 Task: Create in the project Wayfarer and in the Backlog issue 'Develop a new tool for automated testing of voice user interfaces' a child issue 'Integration with contract management software', and assign it to team member softage.2@softage.net.
Action: Mouse moved to (269, 78)
Screenshot: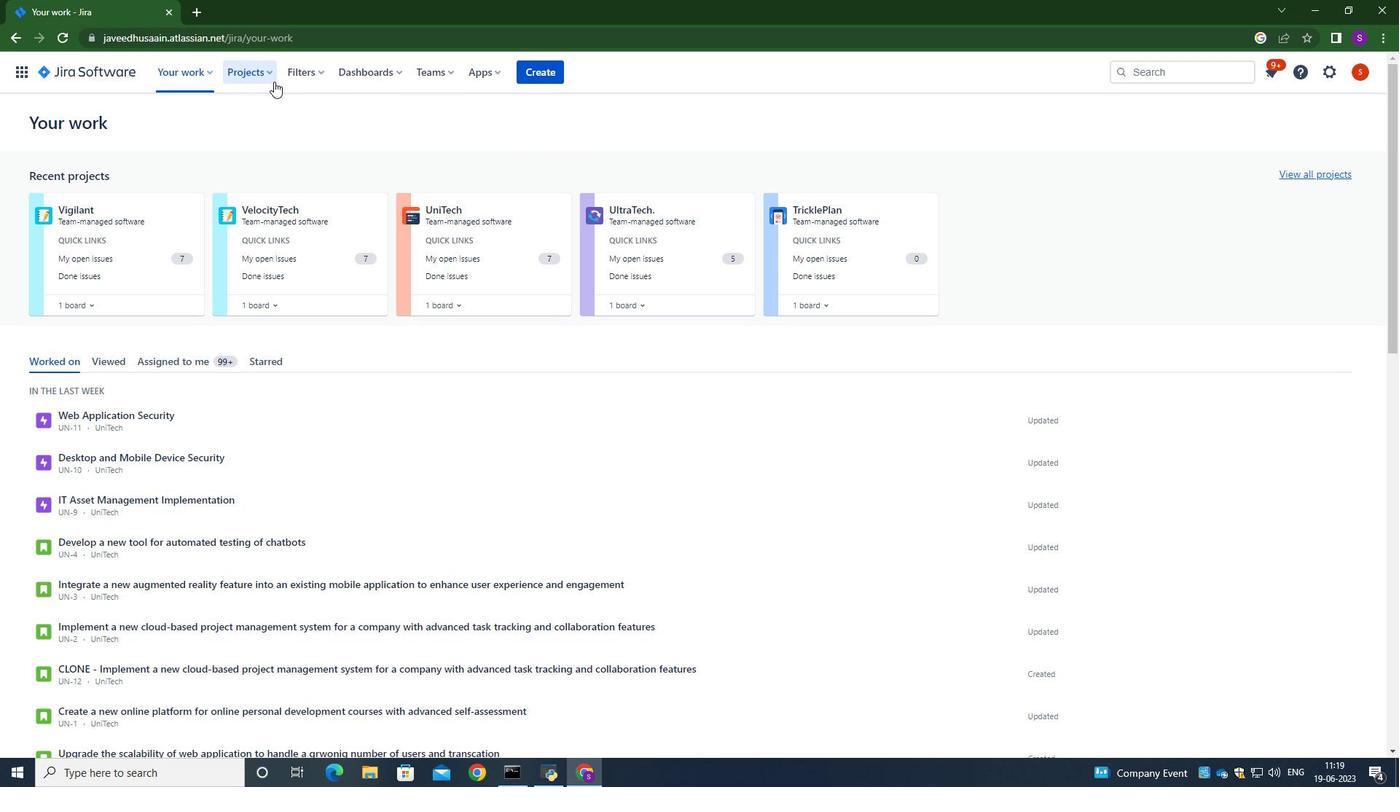 
Action: Mouse pressed left at (269, 78)
Screenshot: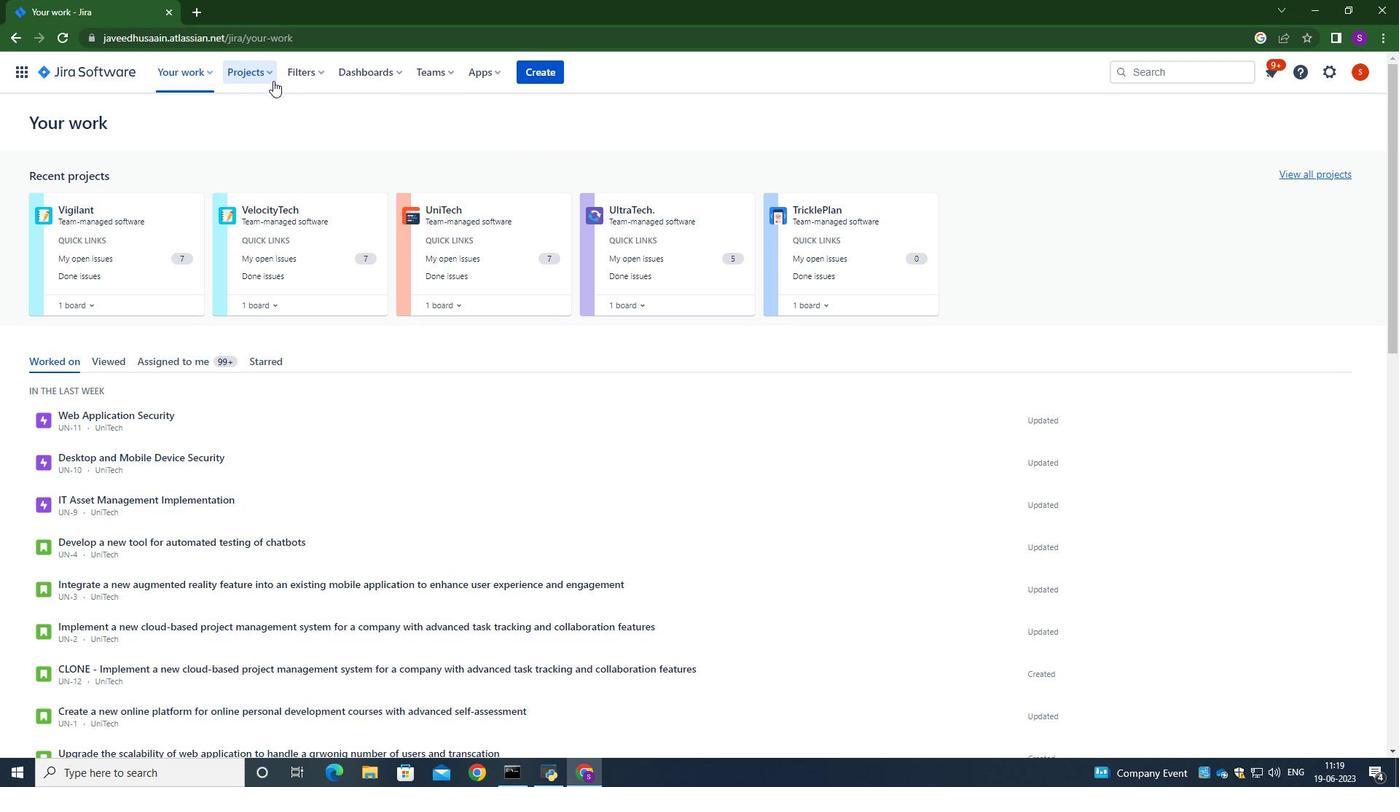 
Action: Mouse moved to (304, 140)
Screenshot: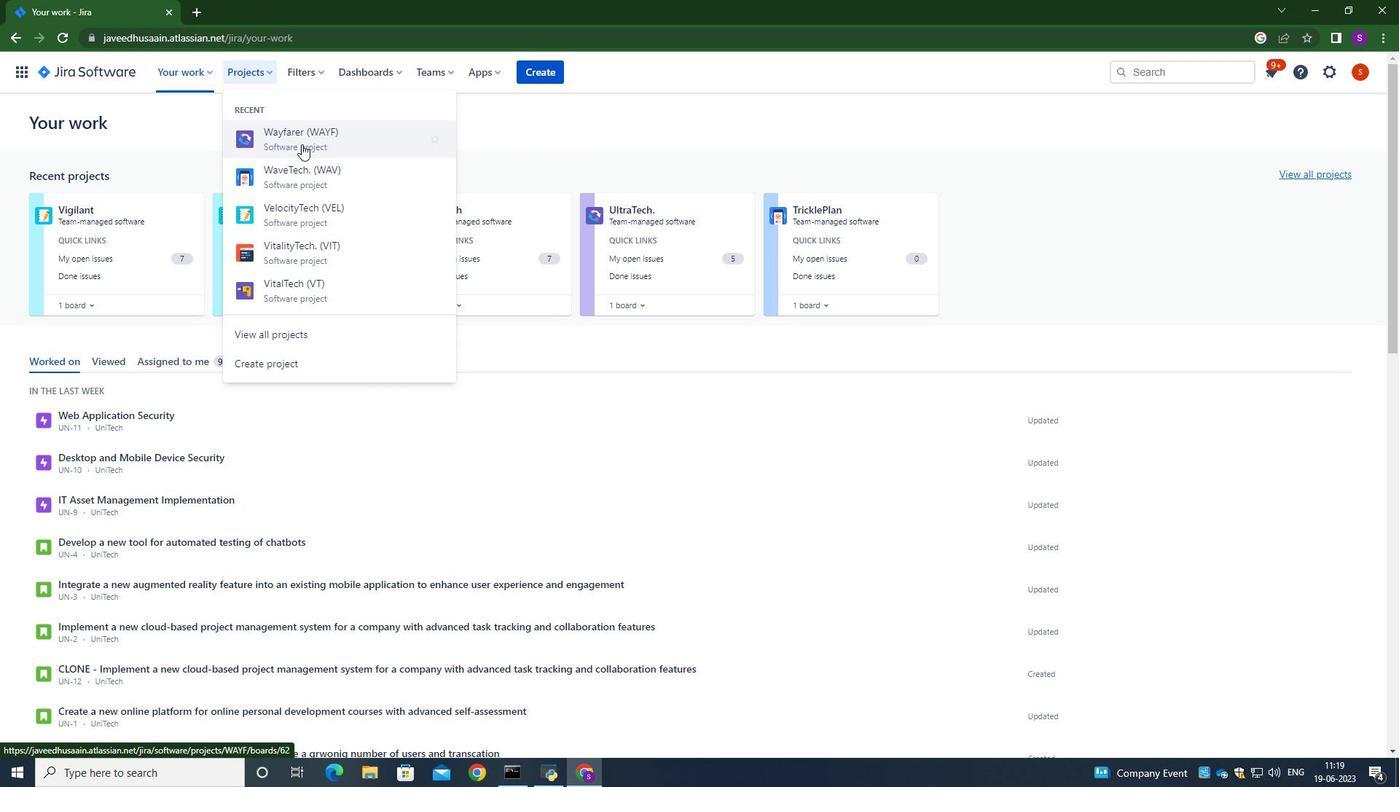 
Action: Mouse pressed left at (304, 140)
Screenshot: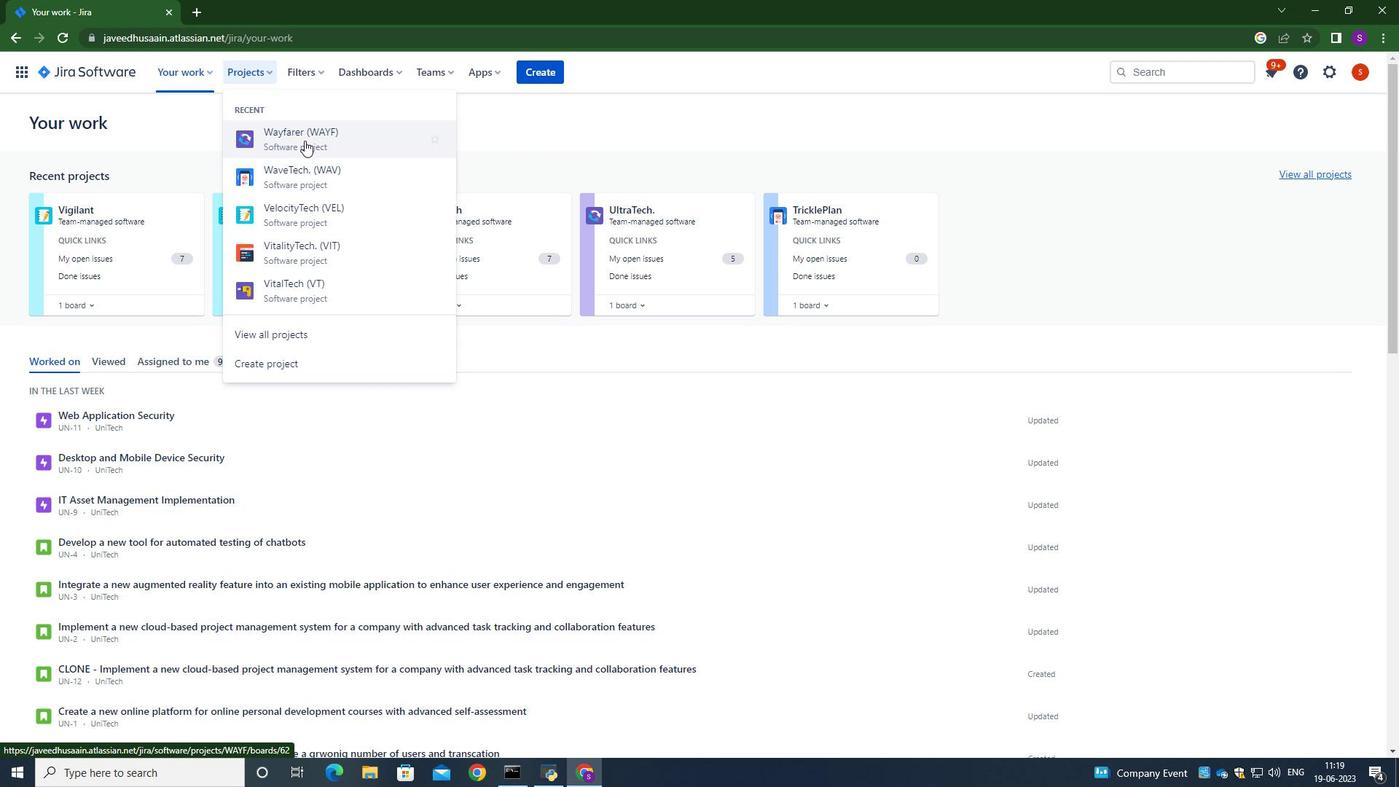 
Action: Mouse moved to (100, 224)
Screenshot: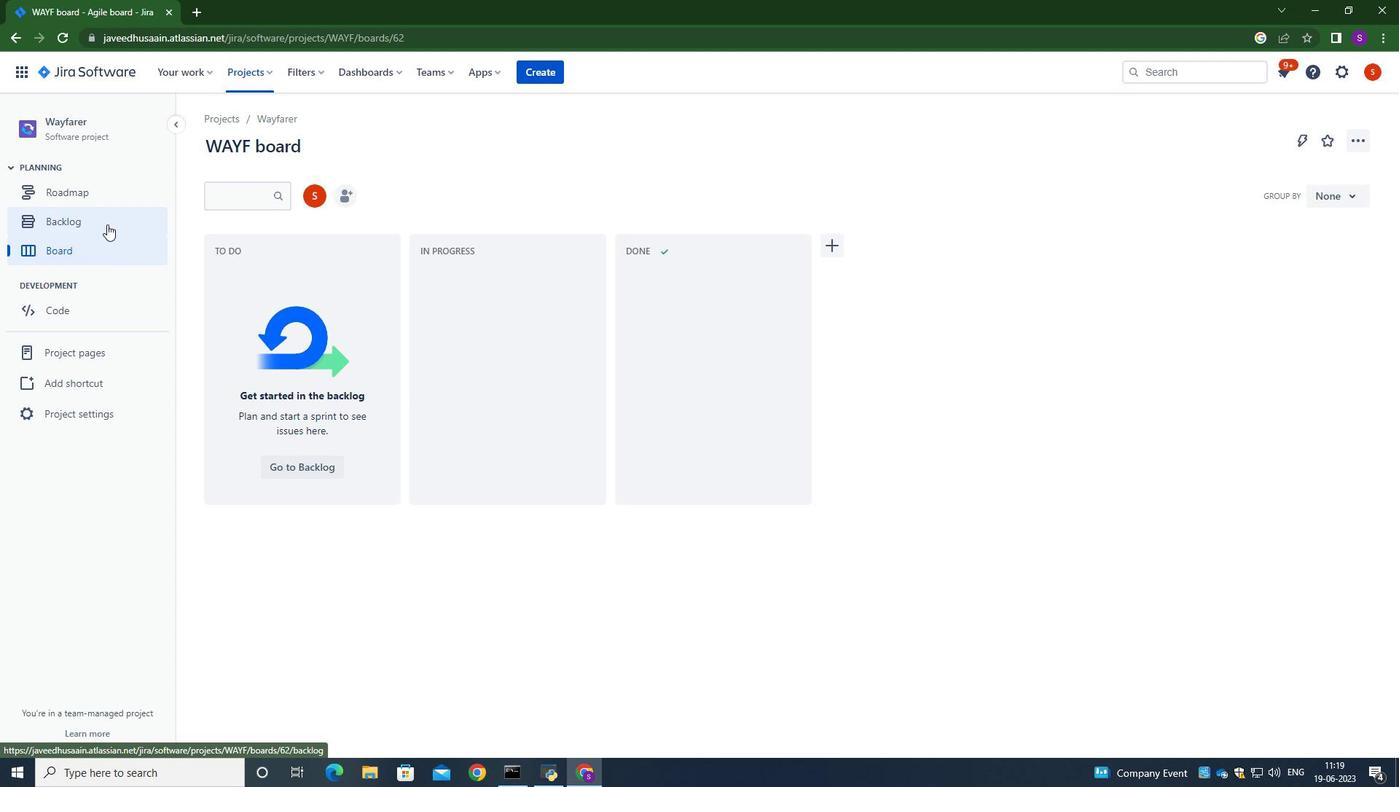 
Action: Mouse pressed left at (100, 224)
Screenshot: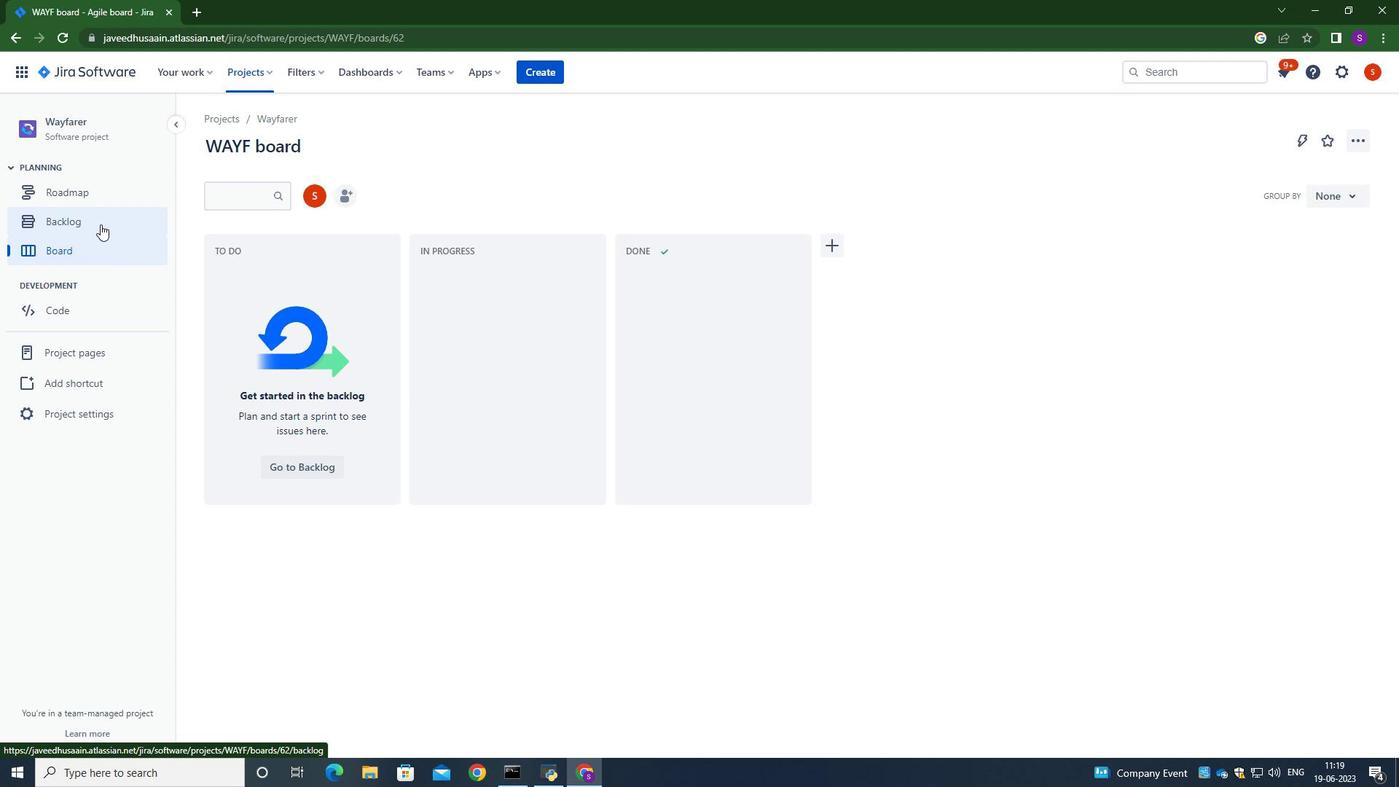 
Action: Mouse moved to (713, 266)
Screenshot: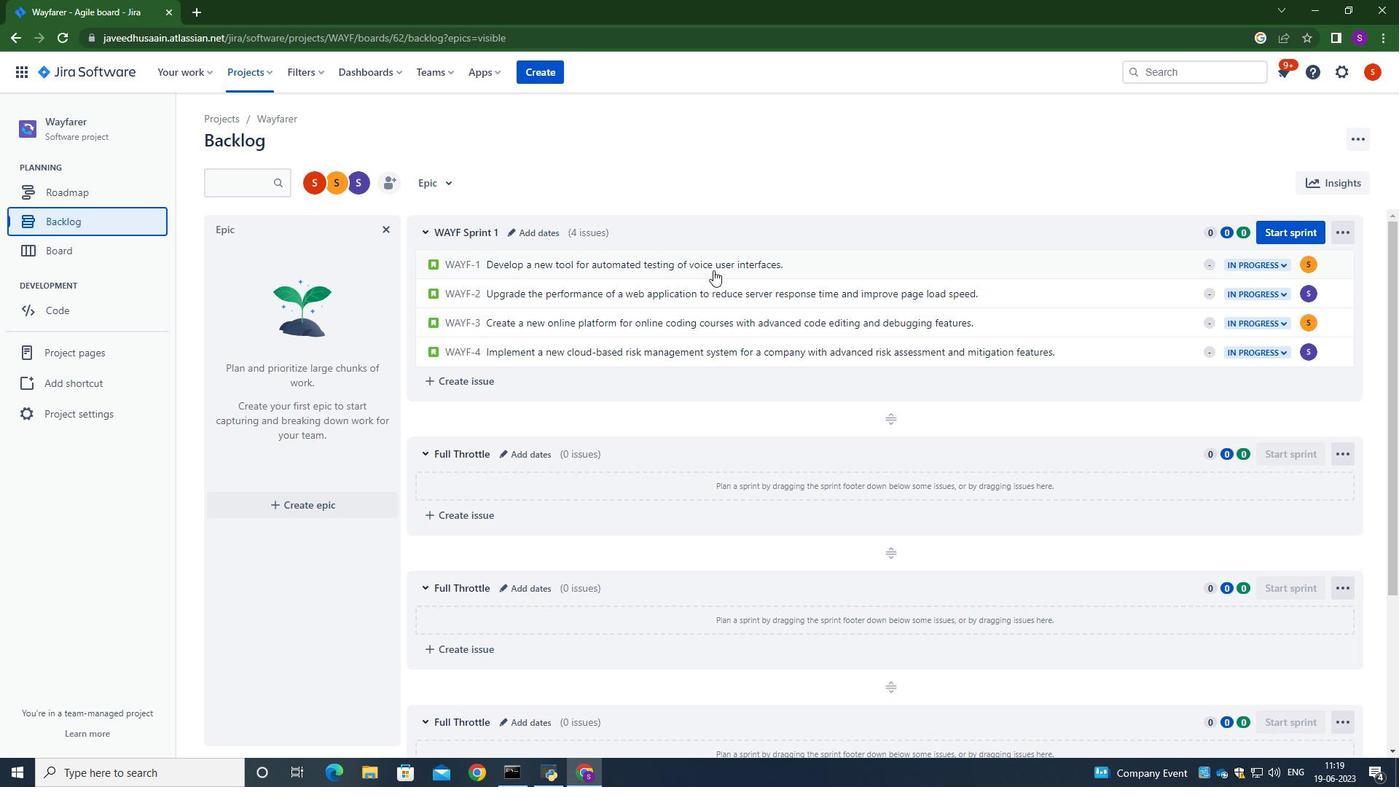 
Action: Mouse pressed left at (713, 266)
Screenshot: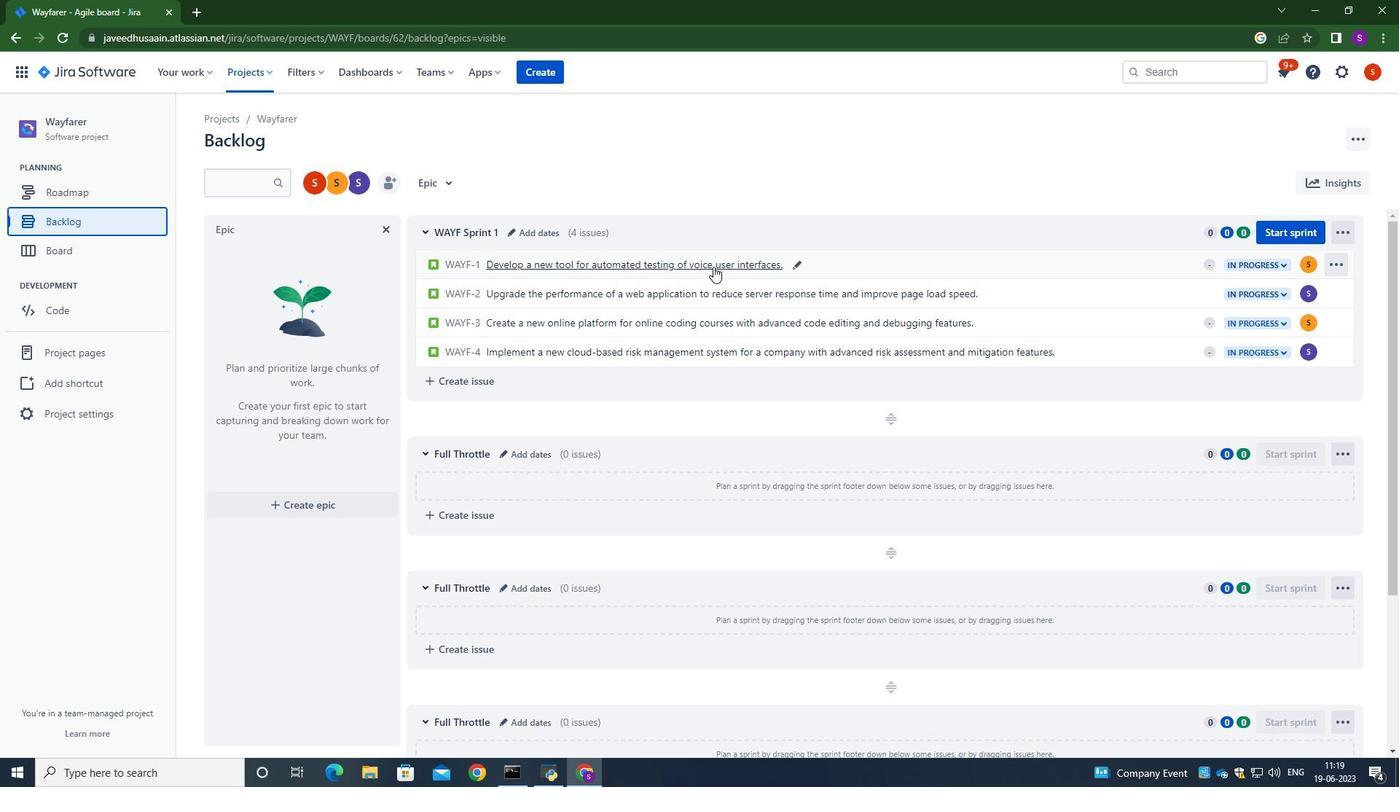 
Action: Mouse moved to (1139, 305)
Screenshot: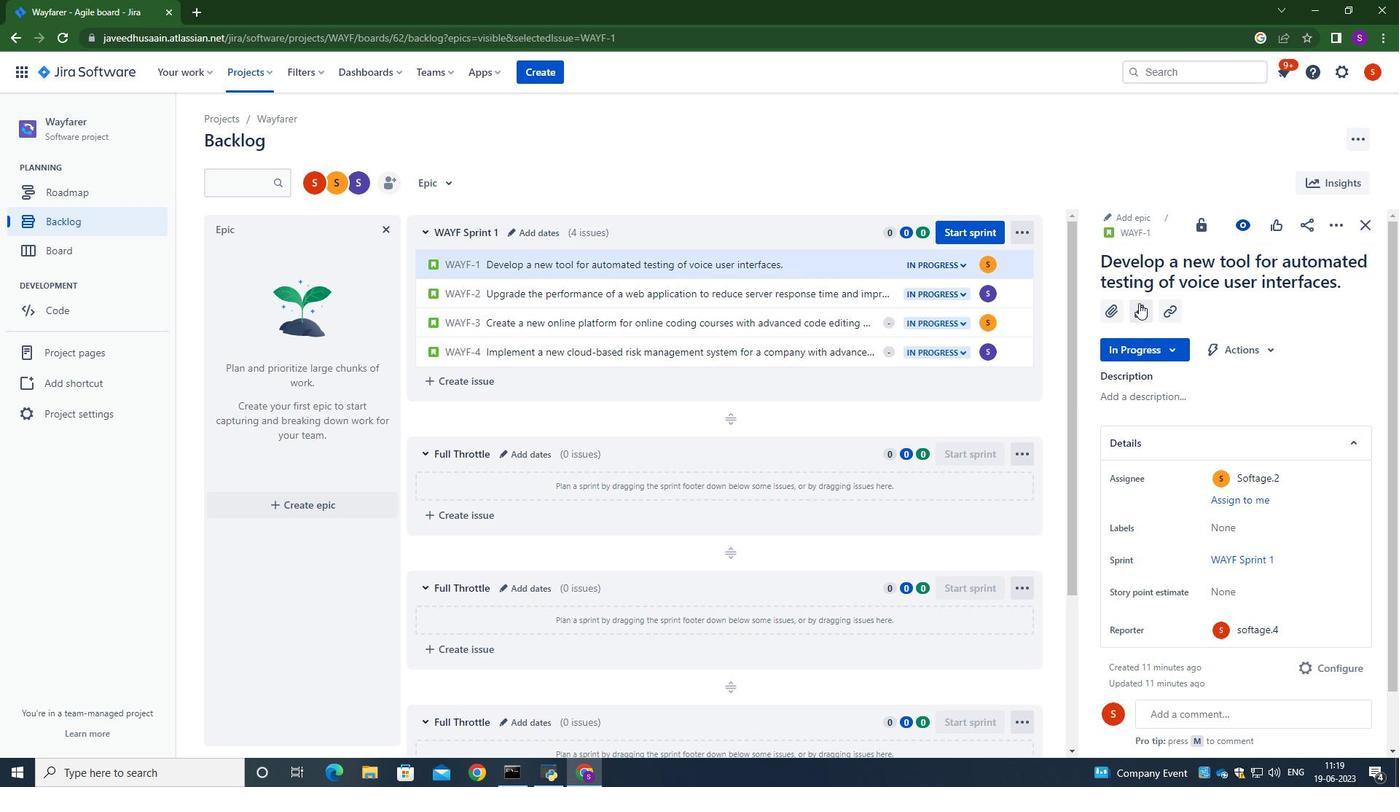
Action: Mouse pressed left at (1139, 305)
Screenshot: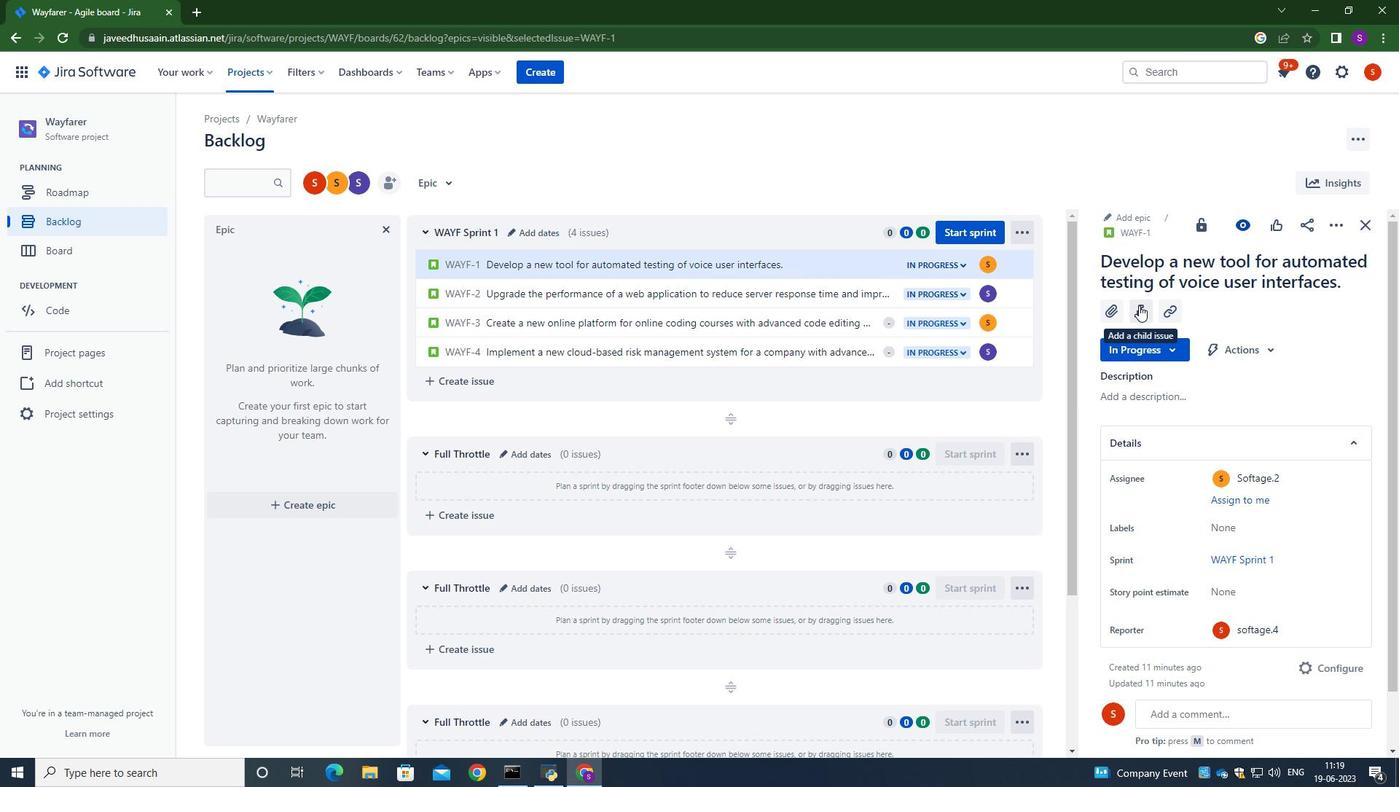 
Action: Mouse moved to (1191, 464)
Screenshot: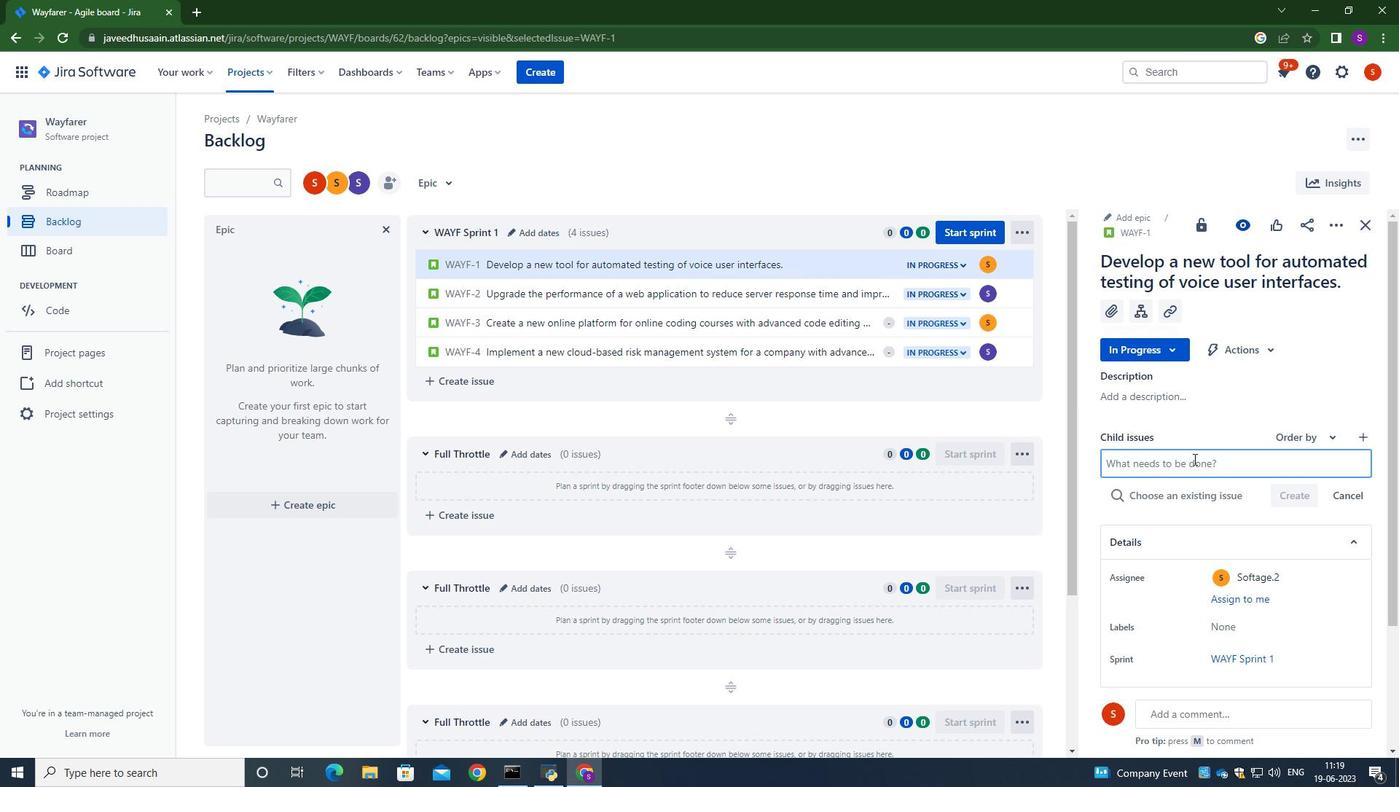
Action: Mouse pressed left at (1191, 464)
Screenshot: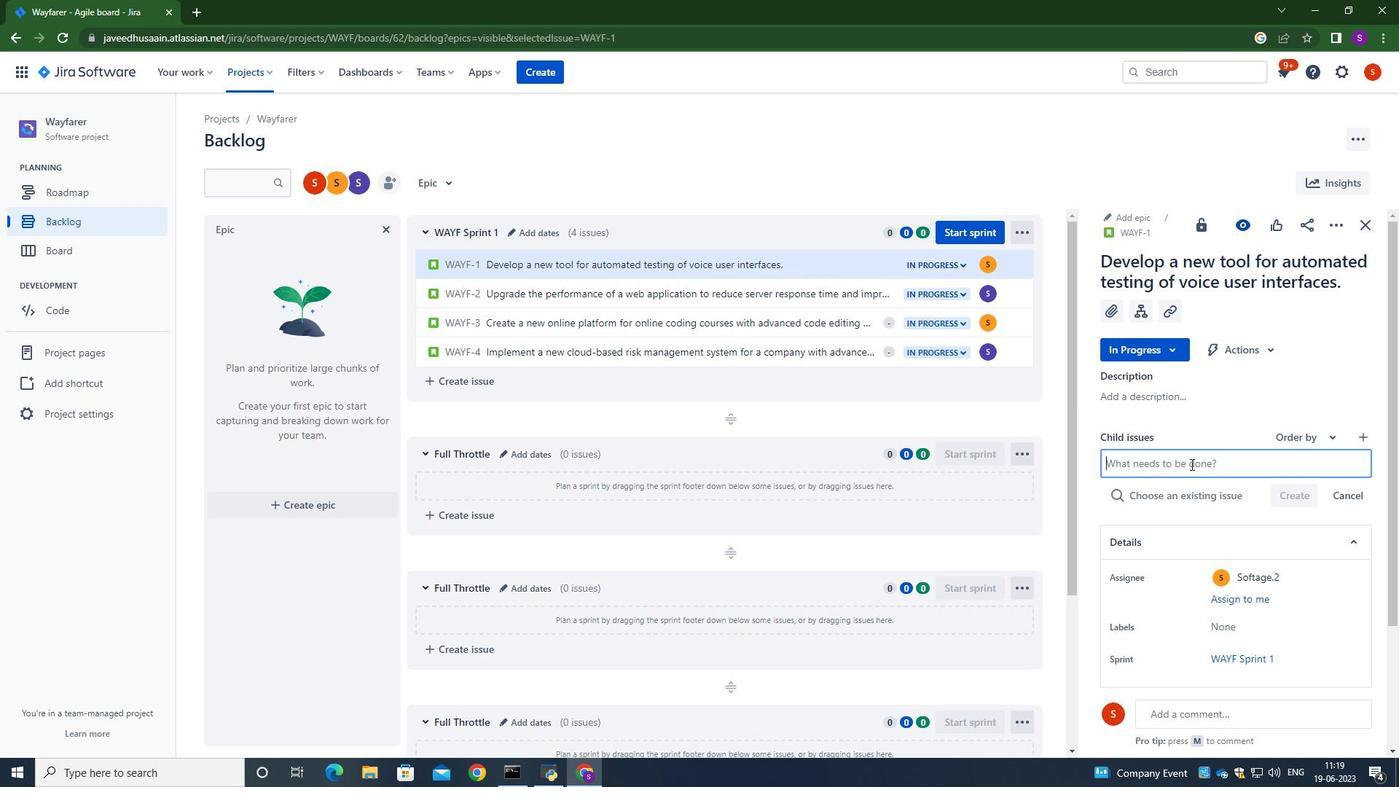 
Action: Mouse moved to (1191, 464)
Screenshot: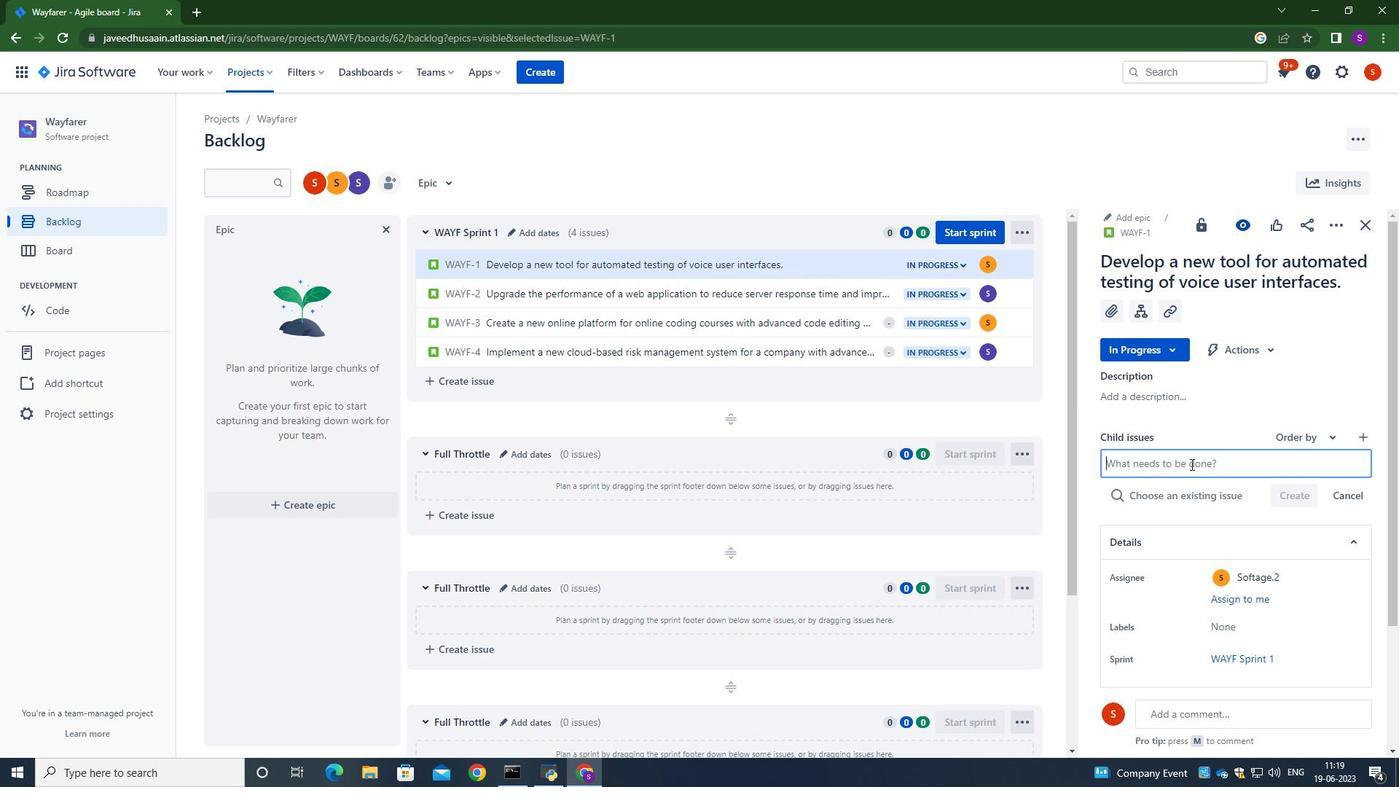 
Action: Key pressed <Key.caps_lock>I<Key.caps_lock>ntegration<Key.space>with<Key.space>contract<Key.space>management<Key.space>softwared<Key.backspace>
Screenshot: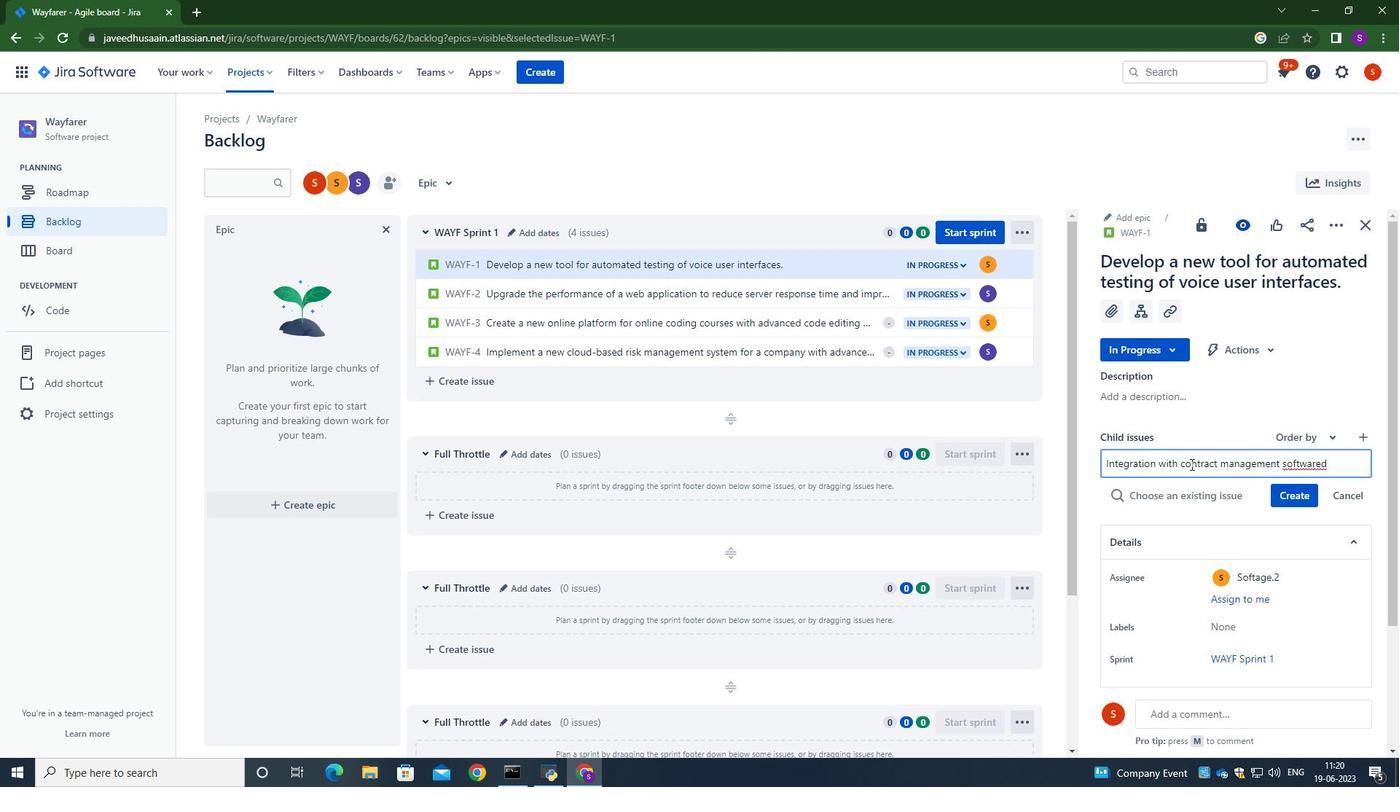 
Action: Mouse moved to (1330, 719)
Screenshot: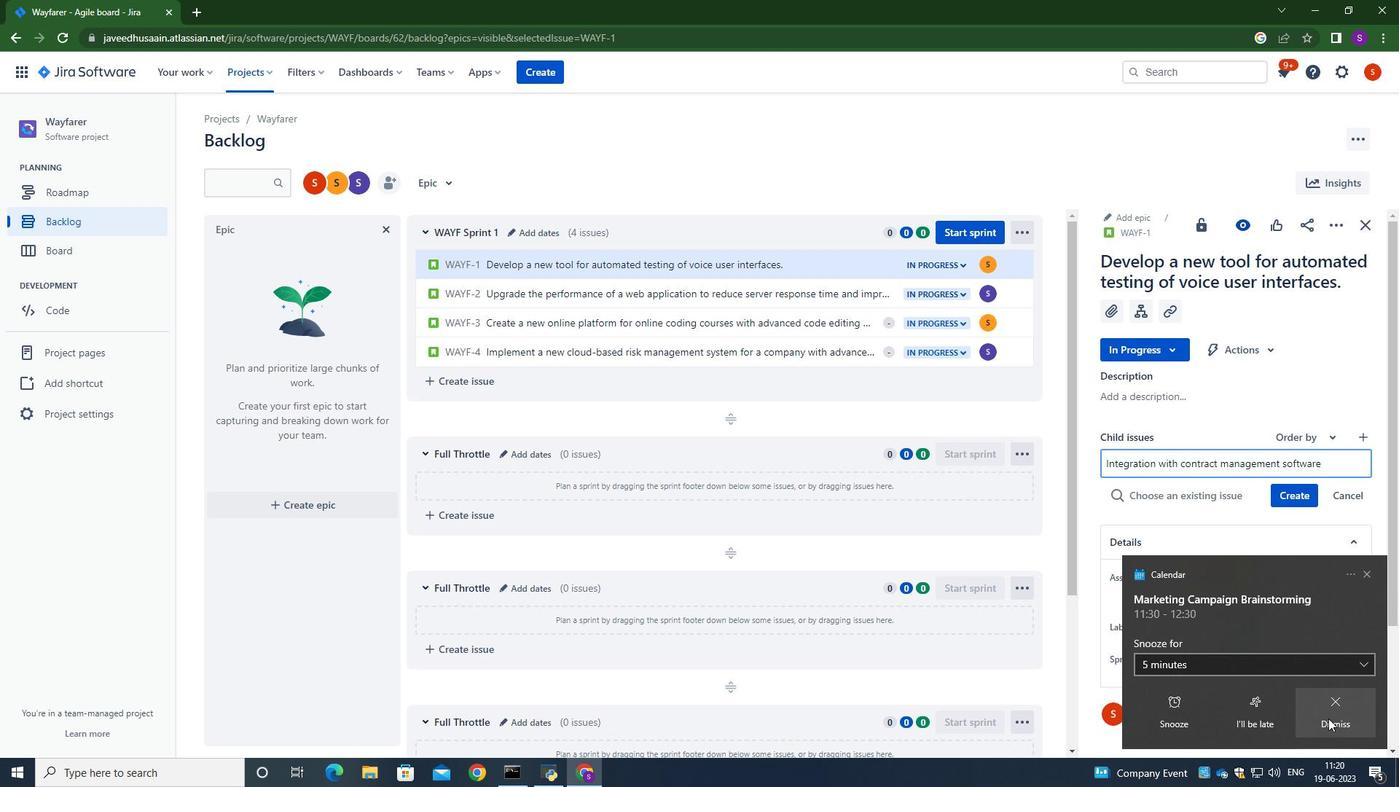 
Action: Mouse pressed left at (1330, 719)
Screenshot: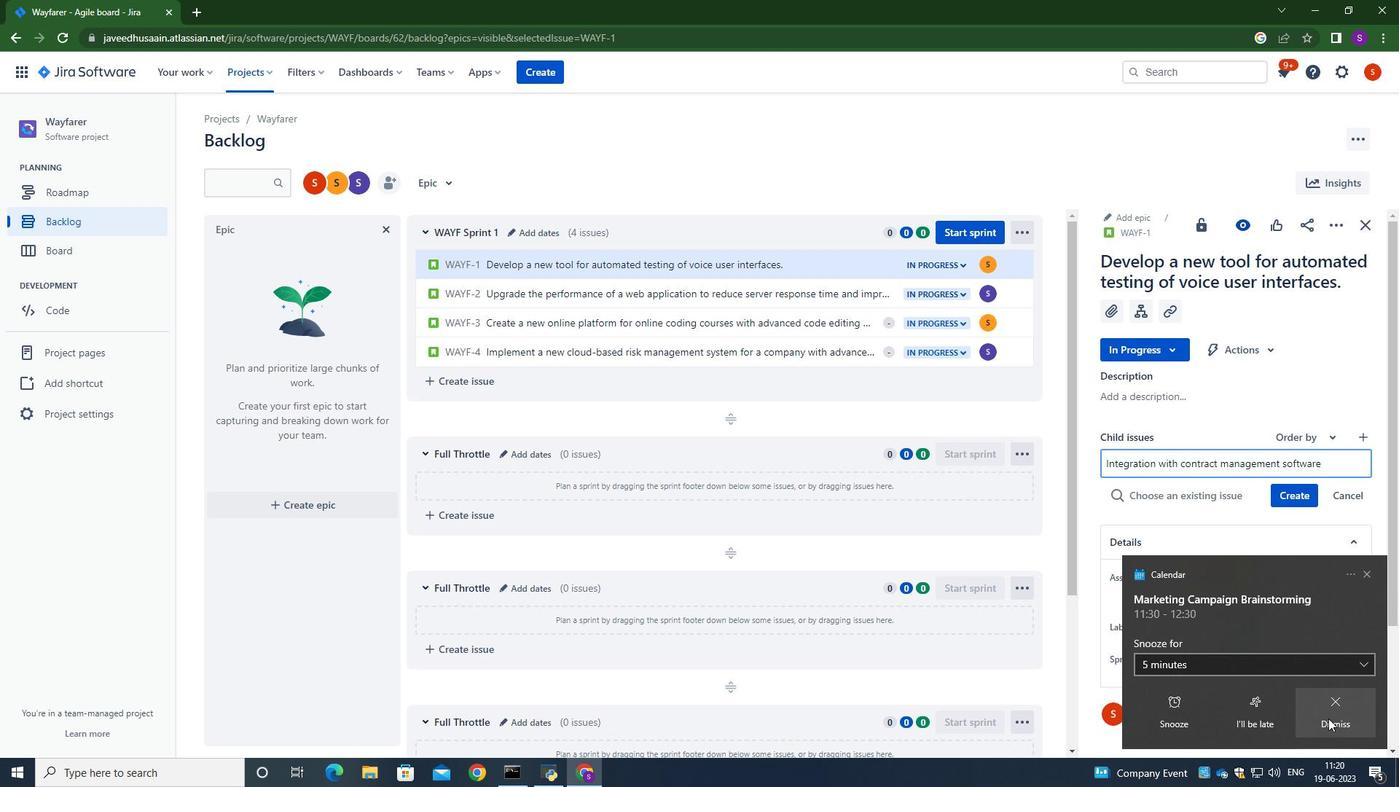 
Action: Mouse moved to (1304, 501)
Screenshot: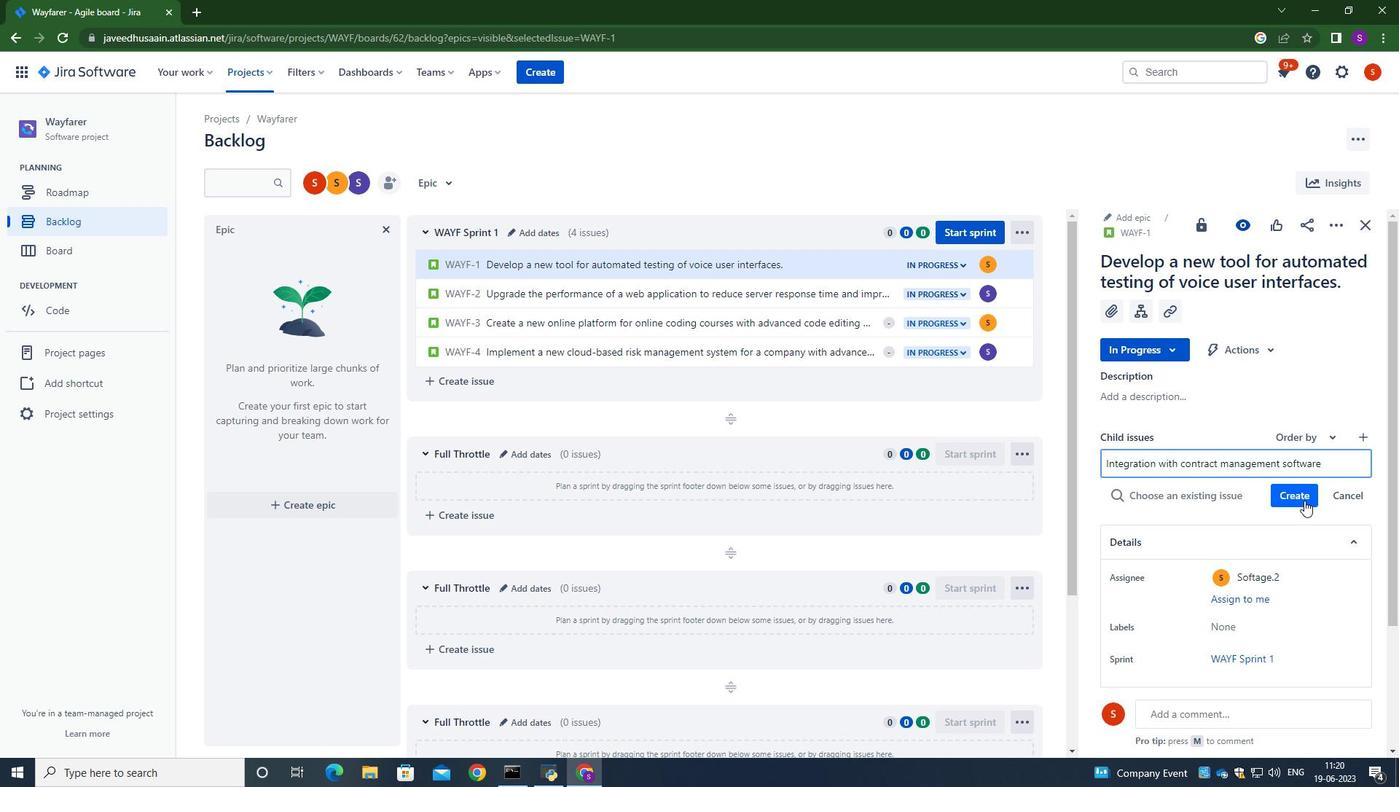 
Action: Mouse pressed left at (1304, 501)
Screenshot: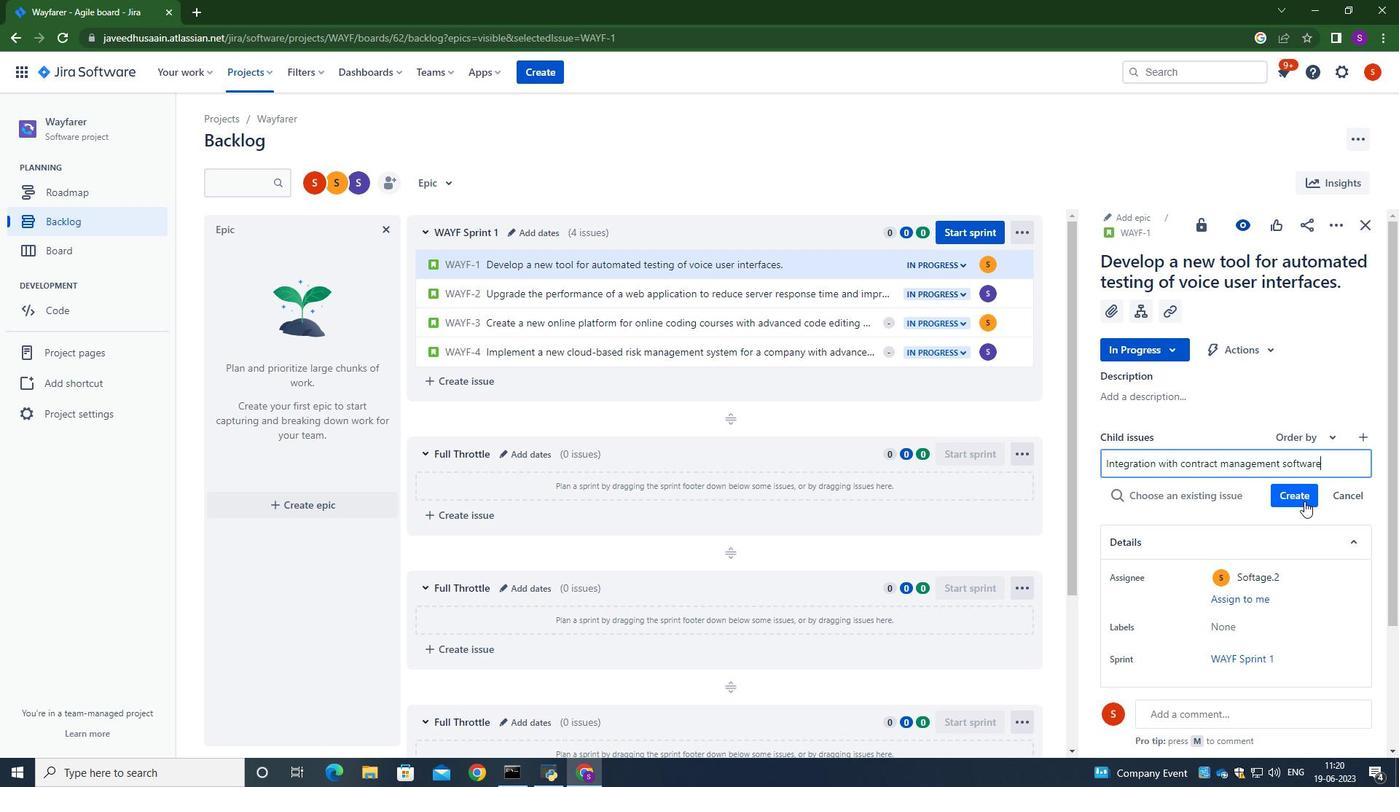
Action: Mouse moved to (1358, 471)
Screenshot: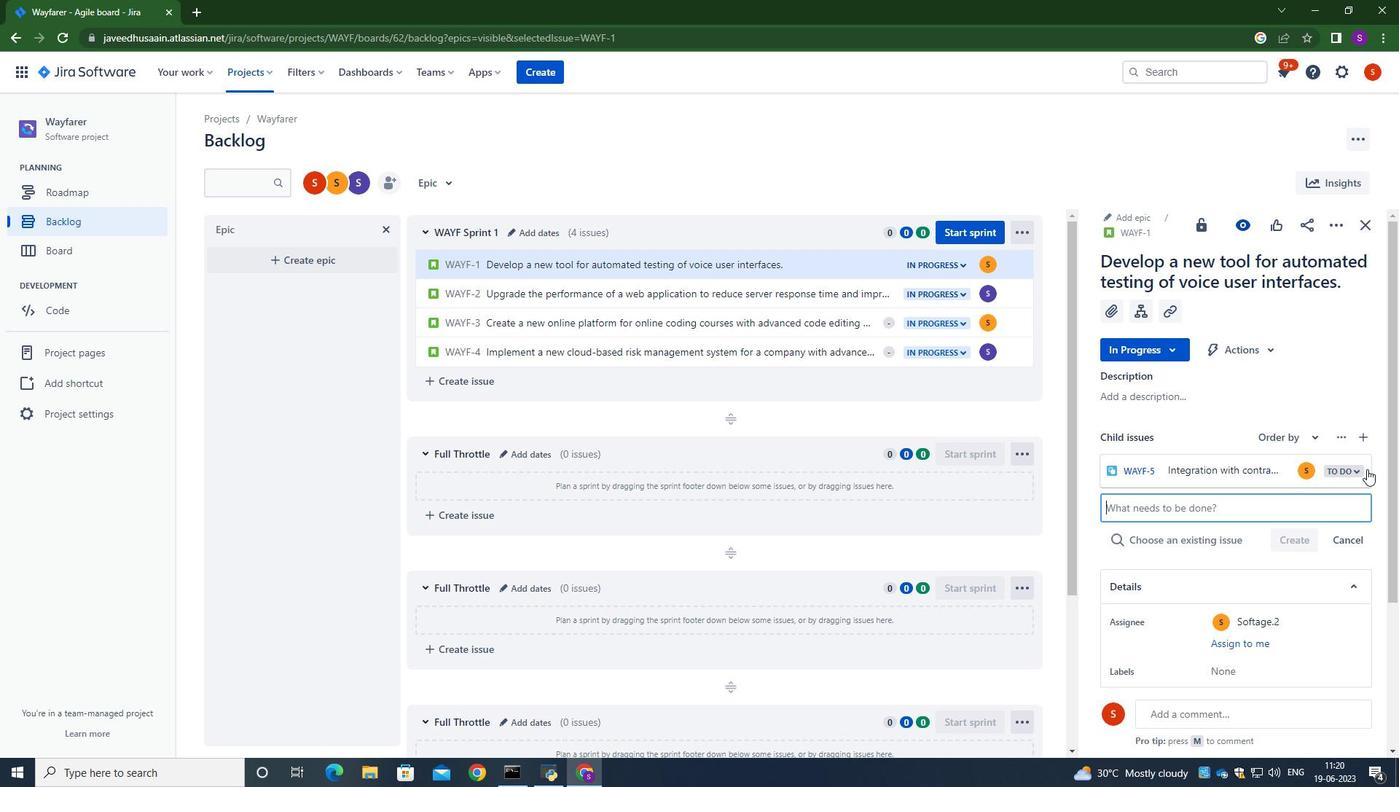 
Action: Mouse pressed left at (1358, 471)
Screenshot: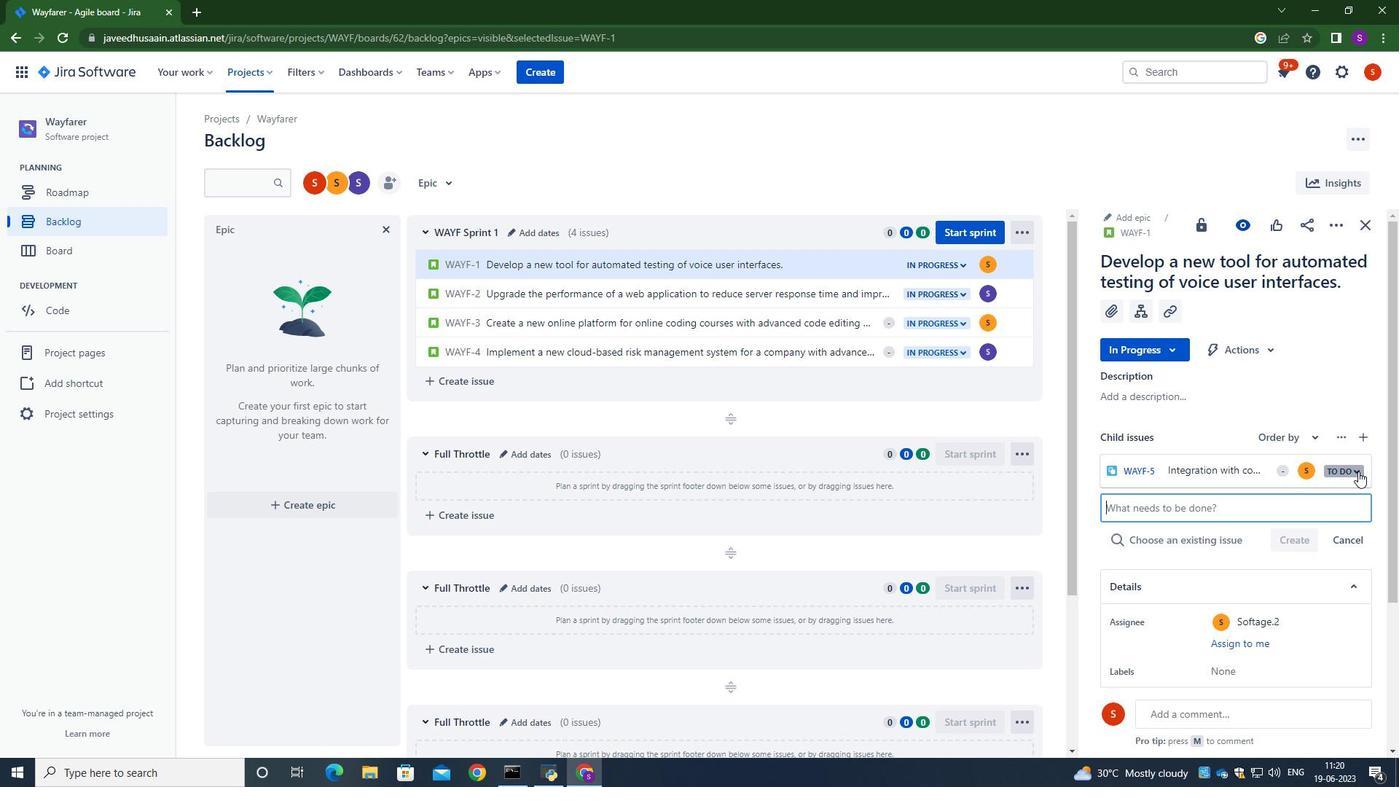 
Action: Mouse moved to (1358, 472)
Screenshot: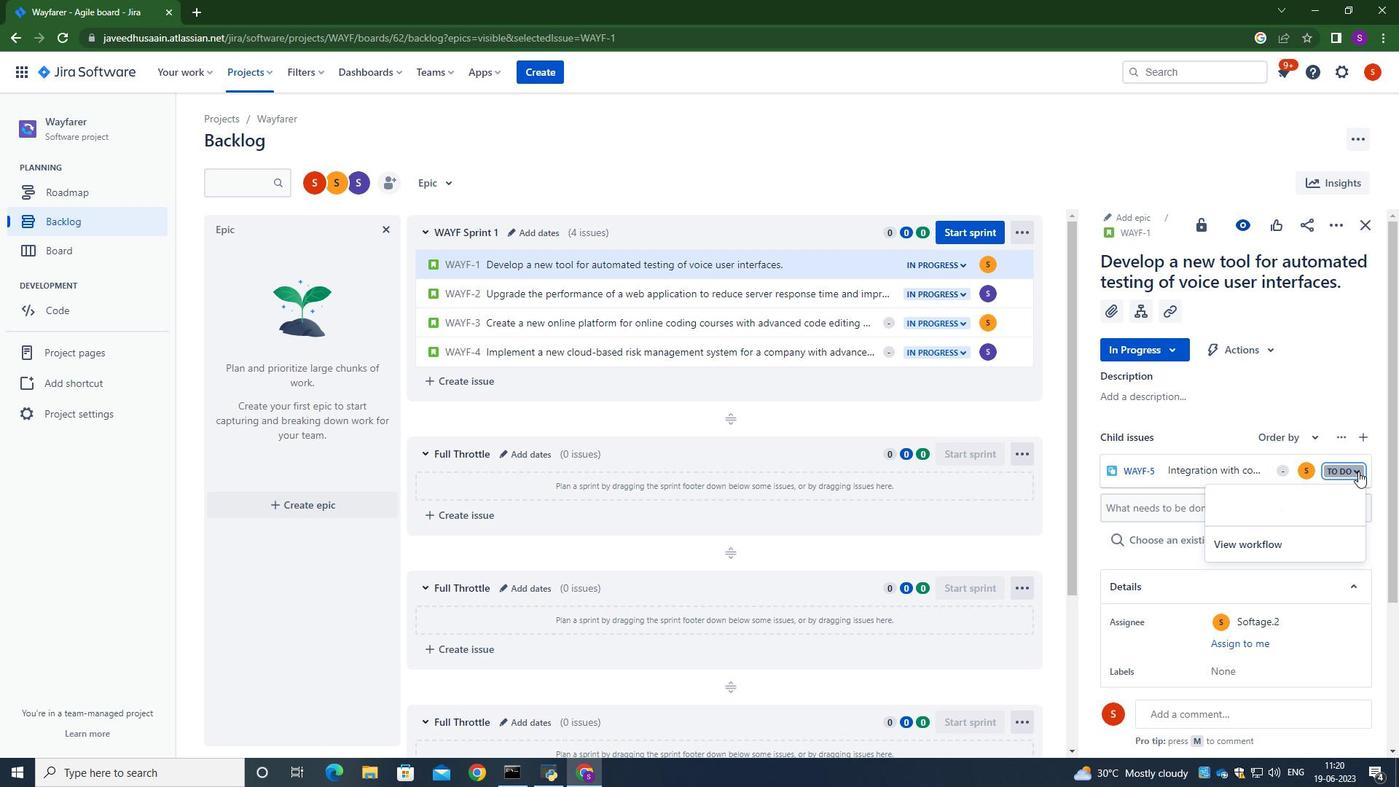 
Action: Mouse pressed left at (1358, 472)
Screenshot: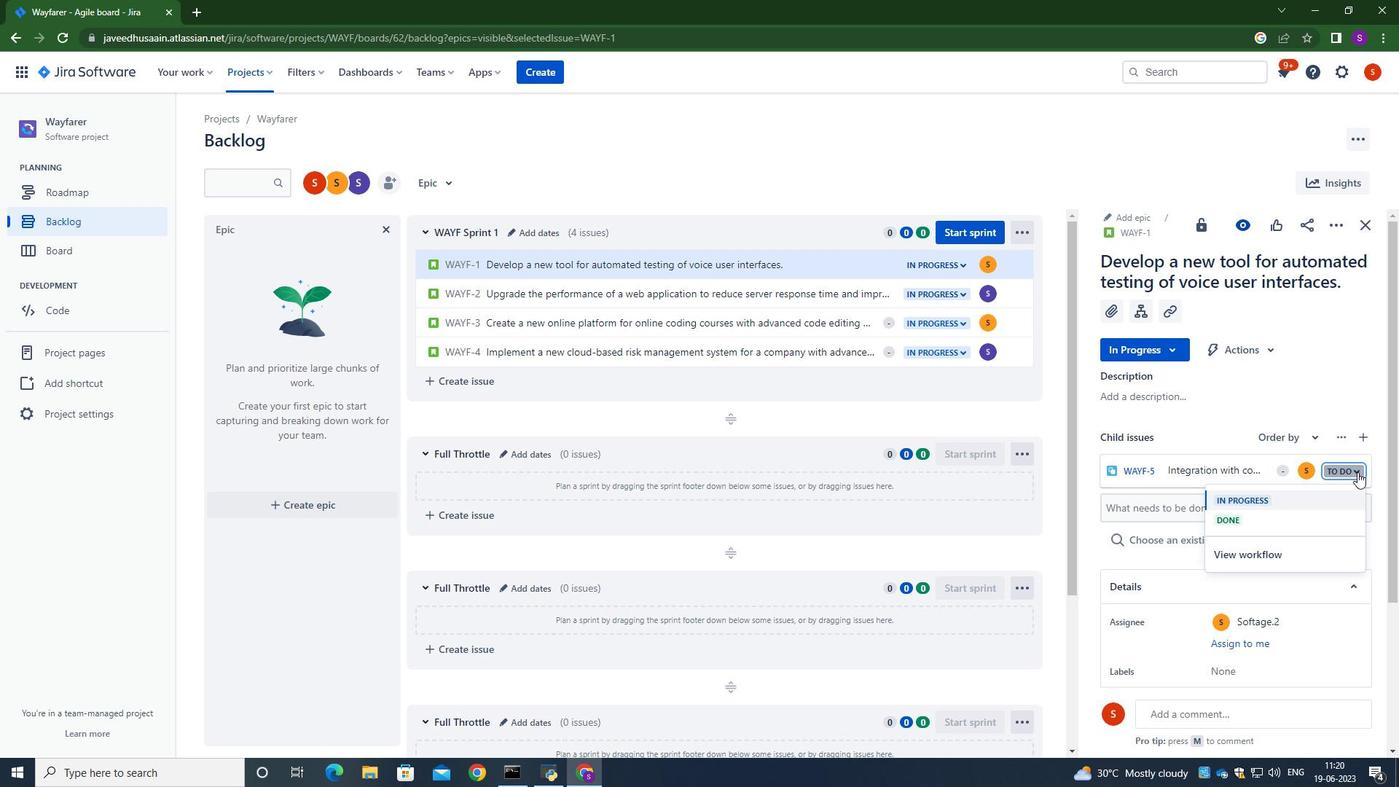 
Action: Mouse moved to (1310, 471)
Screenshot: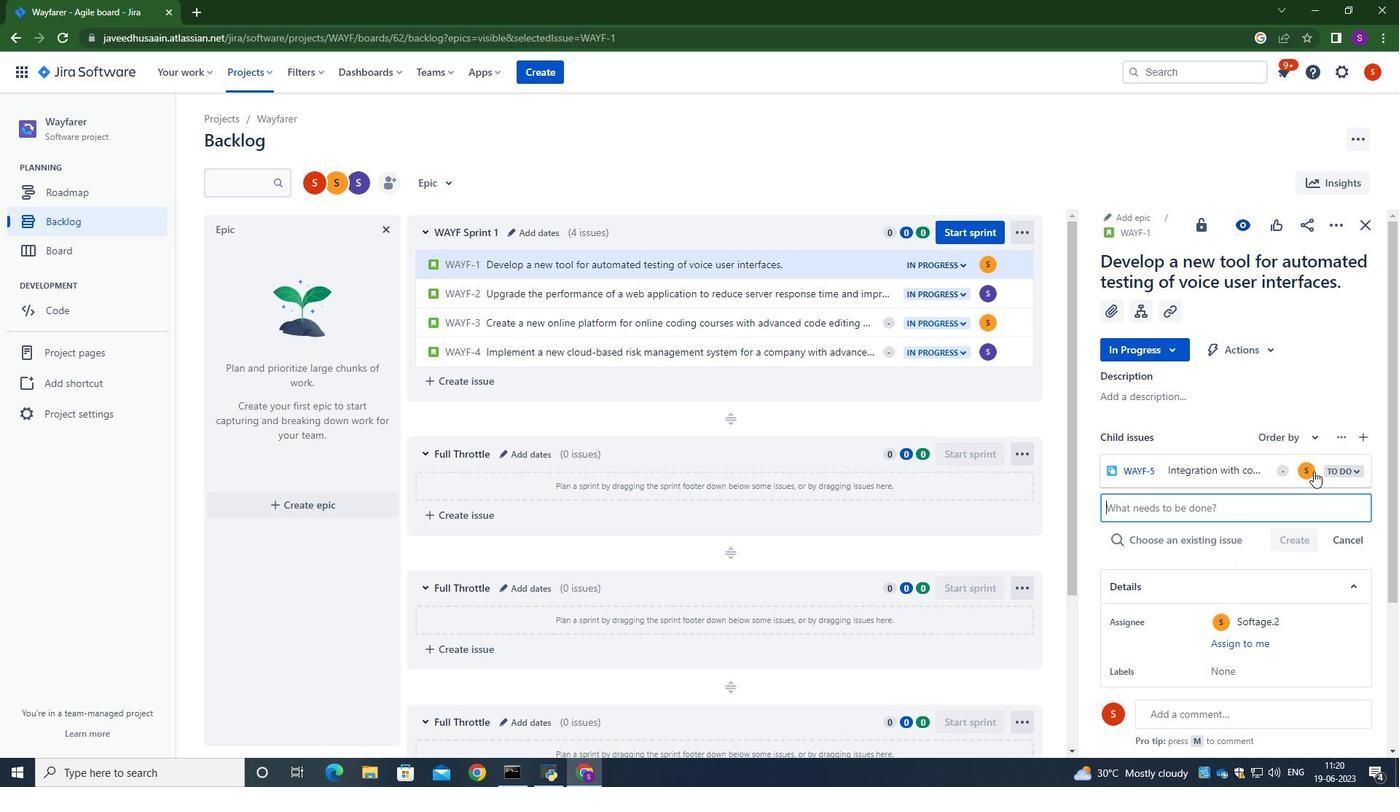 
Action: Mouse pressed left at (1310, 471)
Screenshot: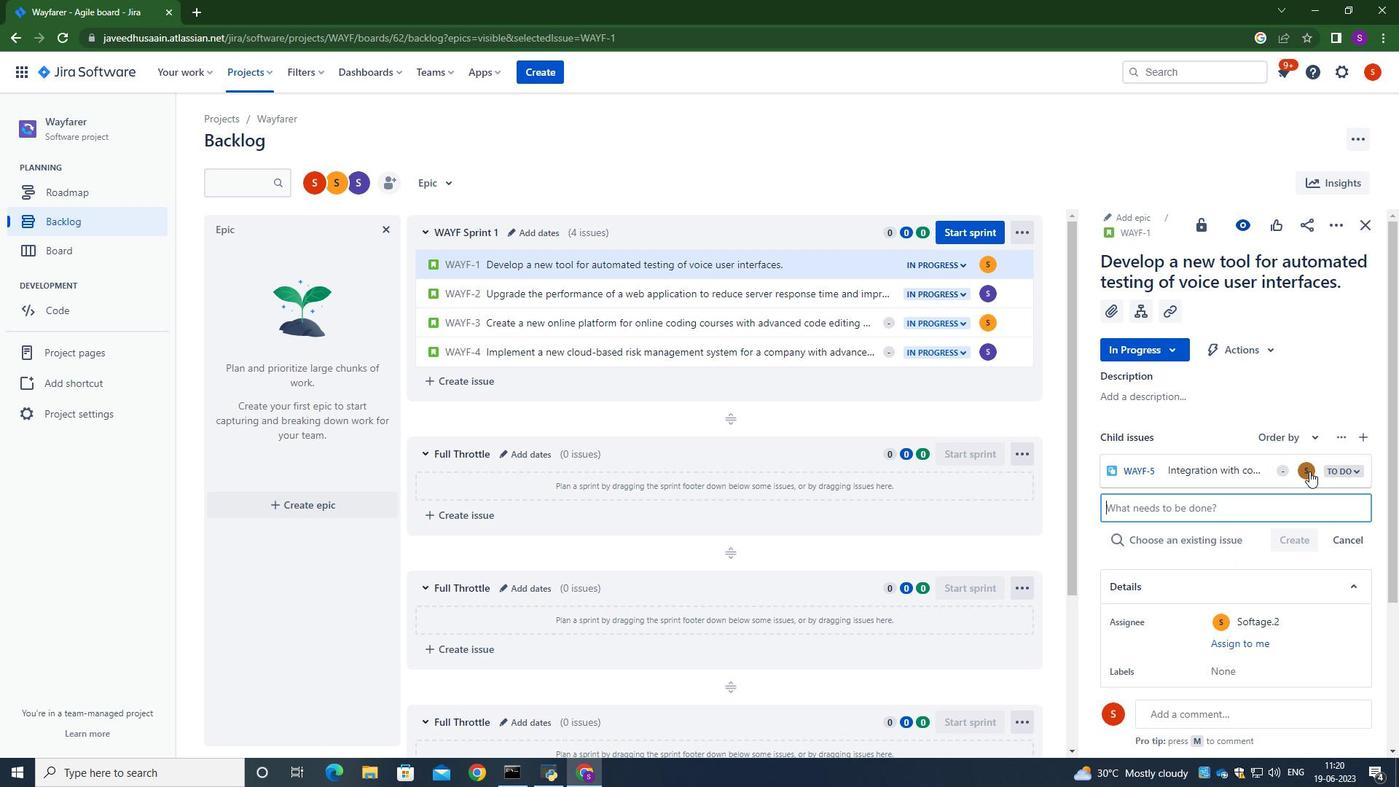 
Action: Key pressed softage.2<Key.shift>@softage.net
Screenshot: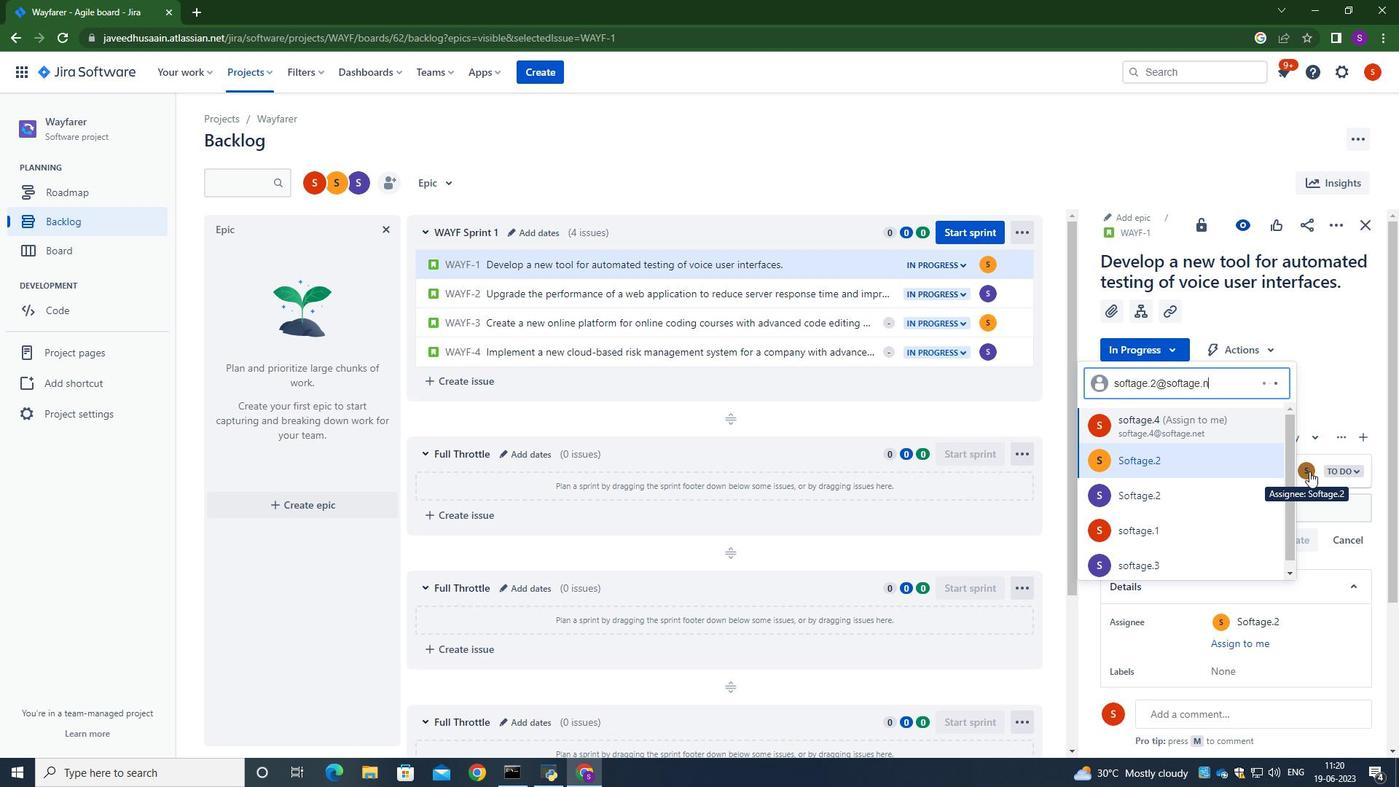 
Action: Mouse moved to (1190, 473)
Screenshot: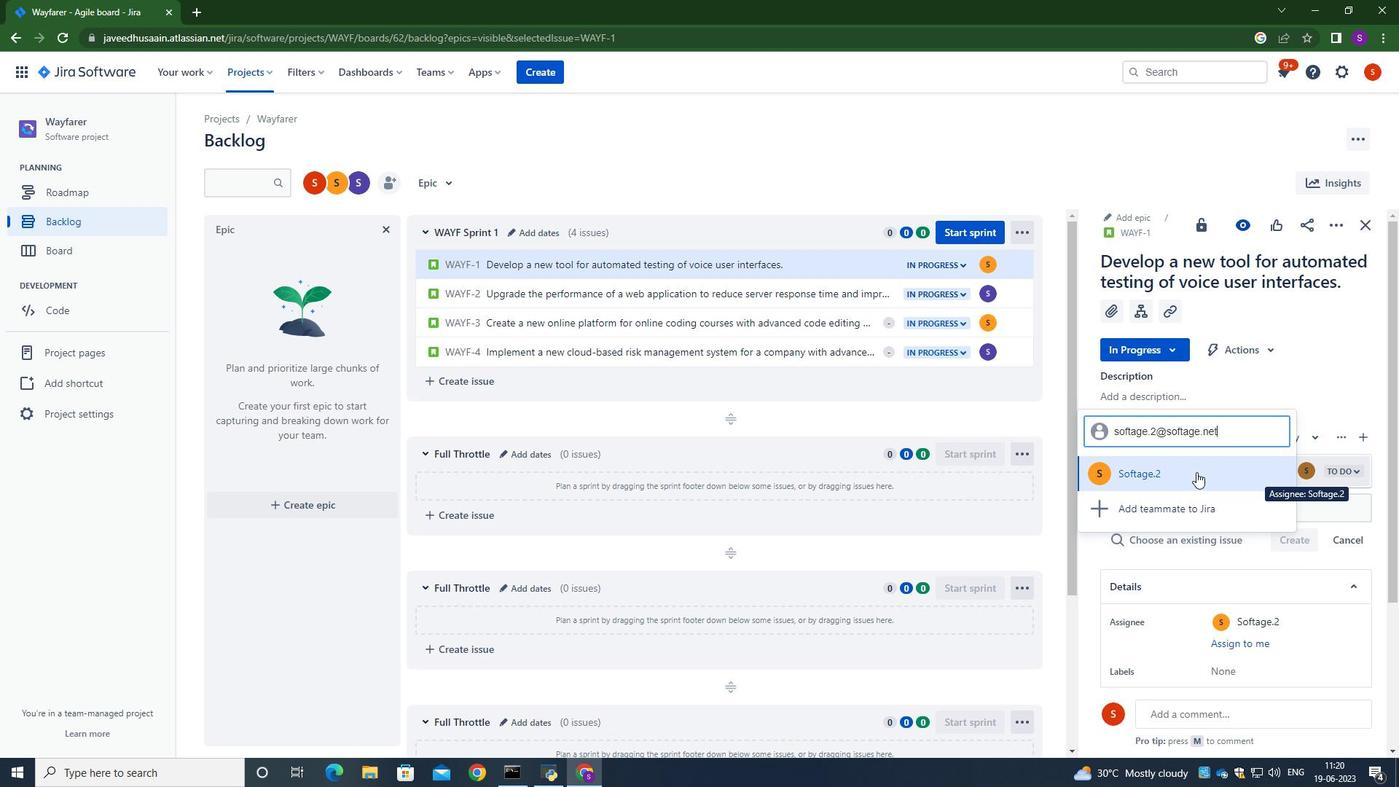 
Action: Mouse pressed left at (1190, 473)
Screenshot: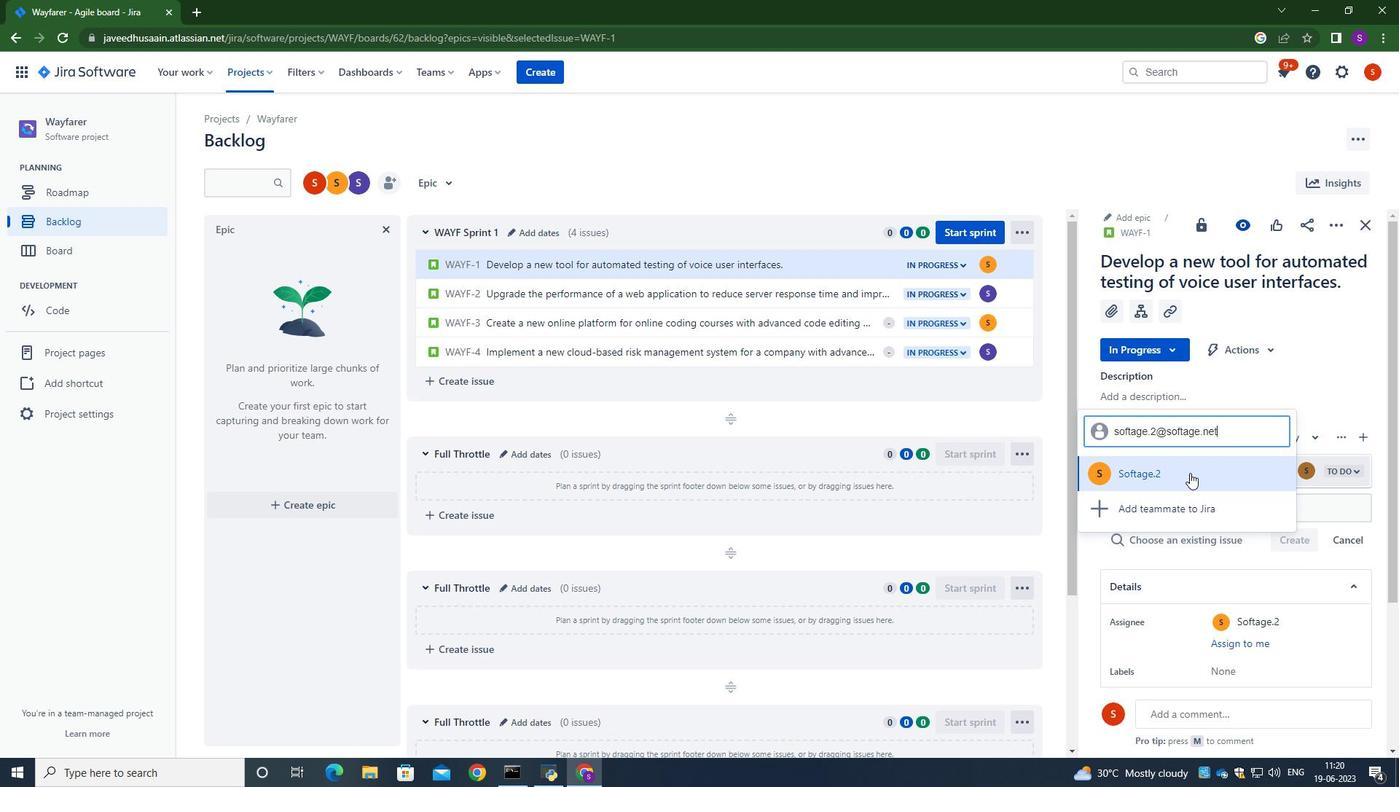 
Action: Mouse moved to (1304, 357)
Screenshot: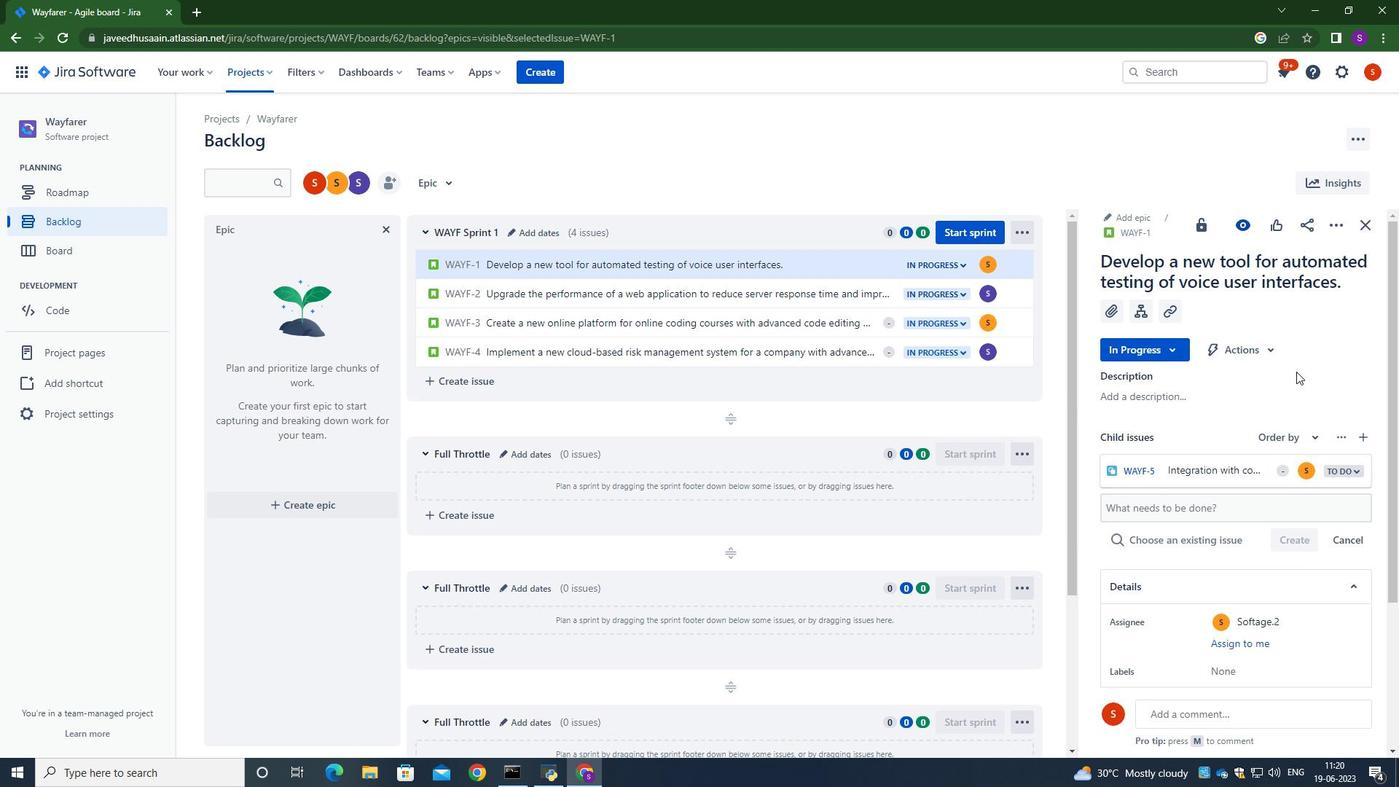 
Action: Mouse pressed left at (1304, 357)
Screenshot: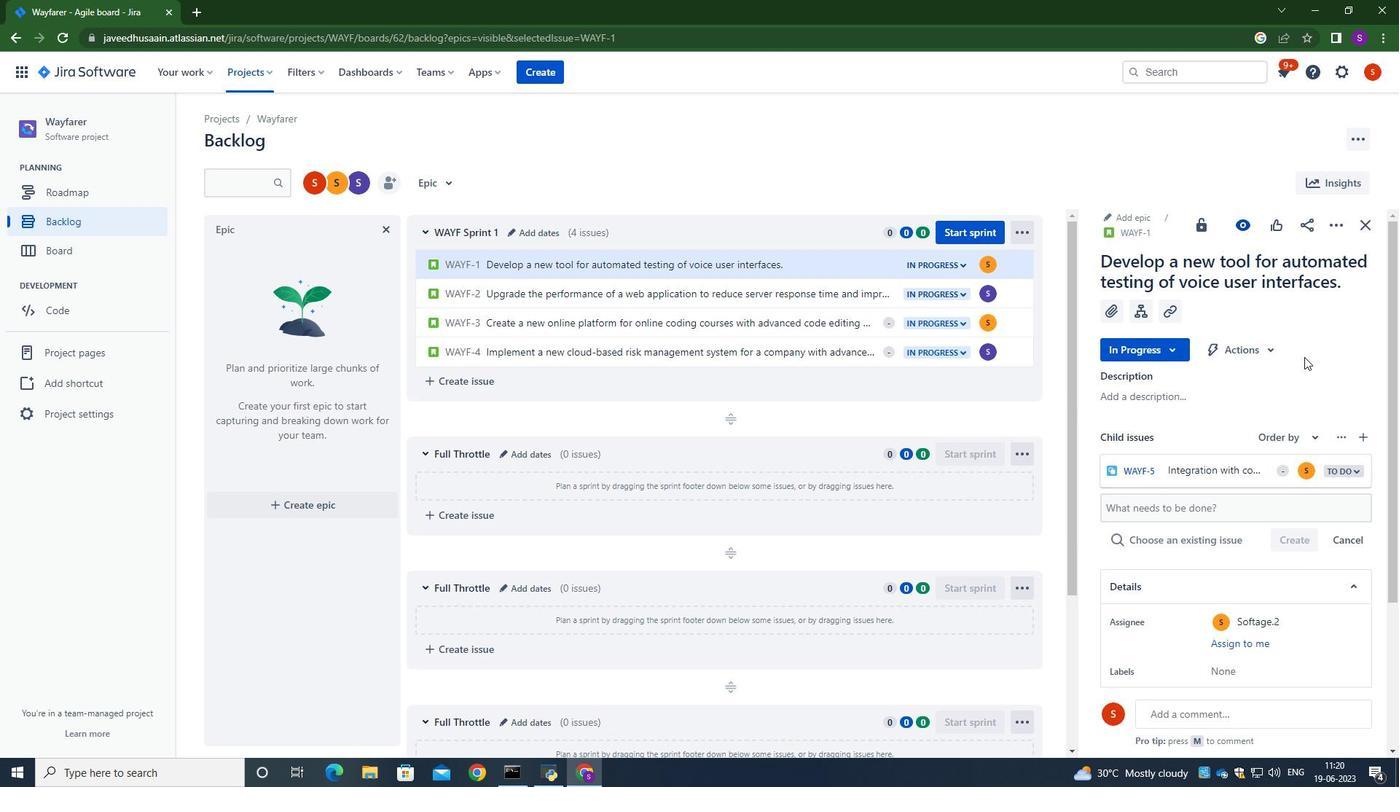 
Action: Mouse moved to (1304, 355)
Screenshot: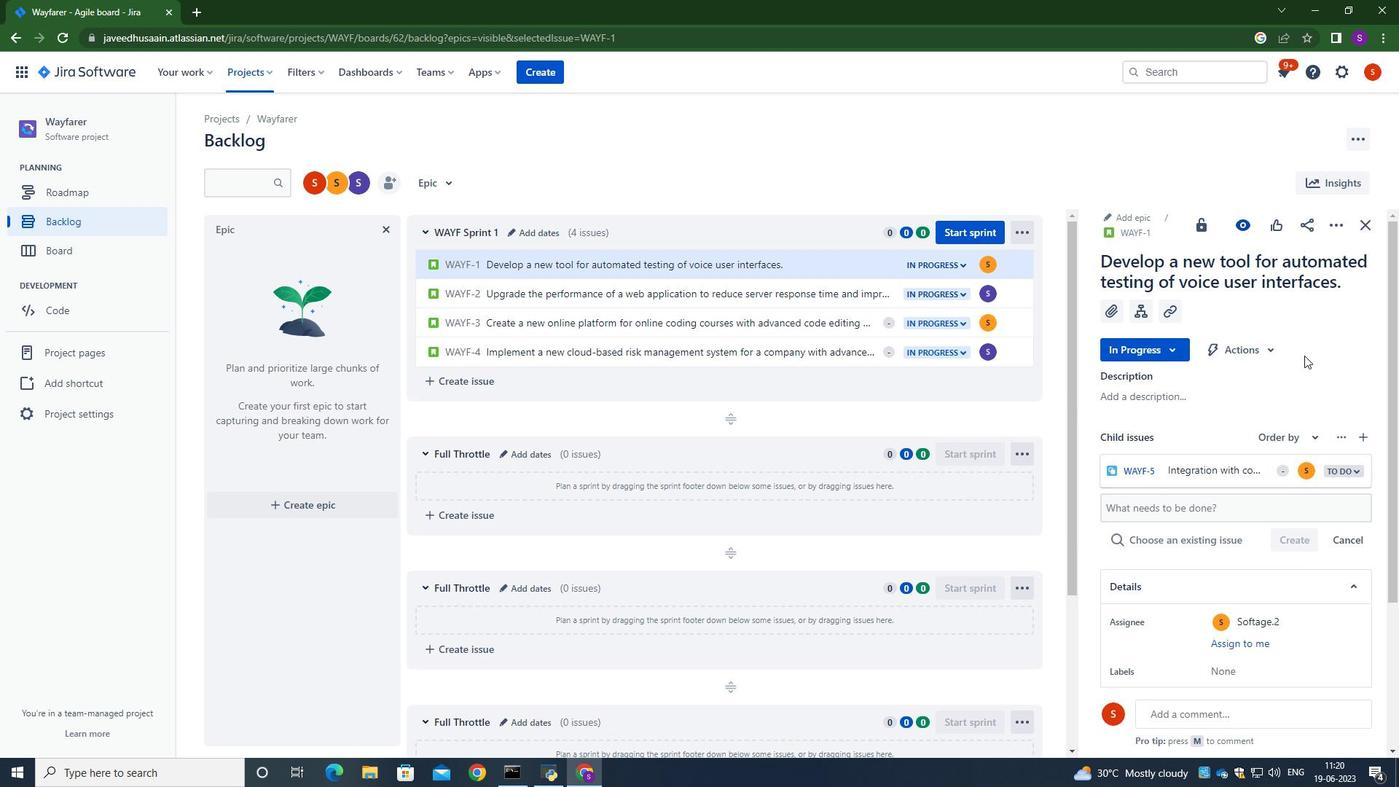 
